 Task: Create a due date automation trigger when advanced on, on the monday of the week a card is due add dates not starting tomorrow at 11:00 AM.
Action: Mouse moved to (948, 263)
Screenshot: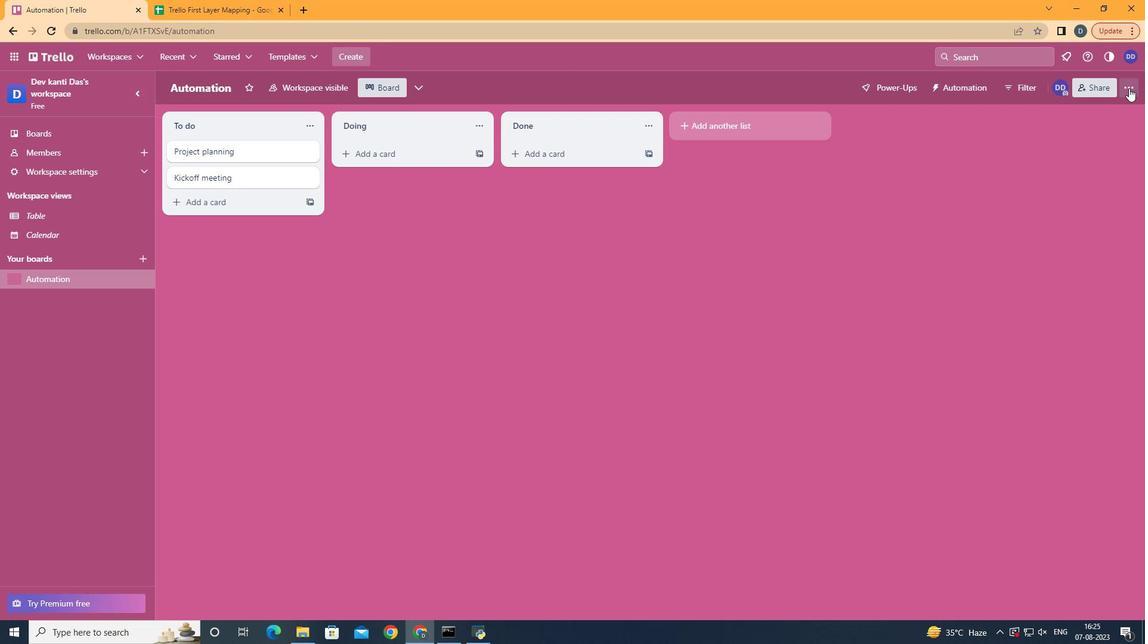 
Action: Mouse pressed left at (948, 263)
Screenshot: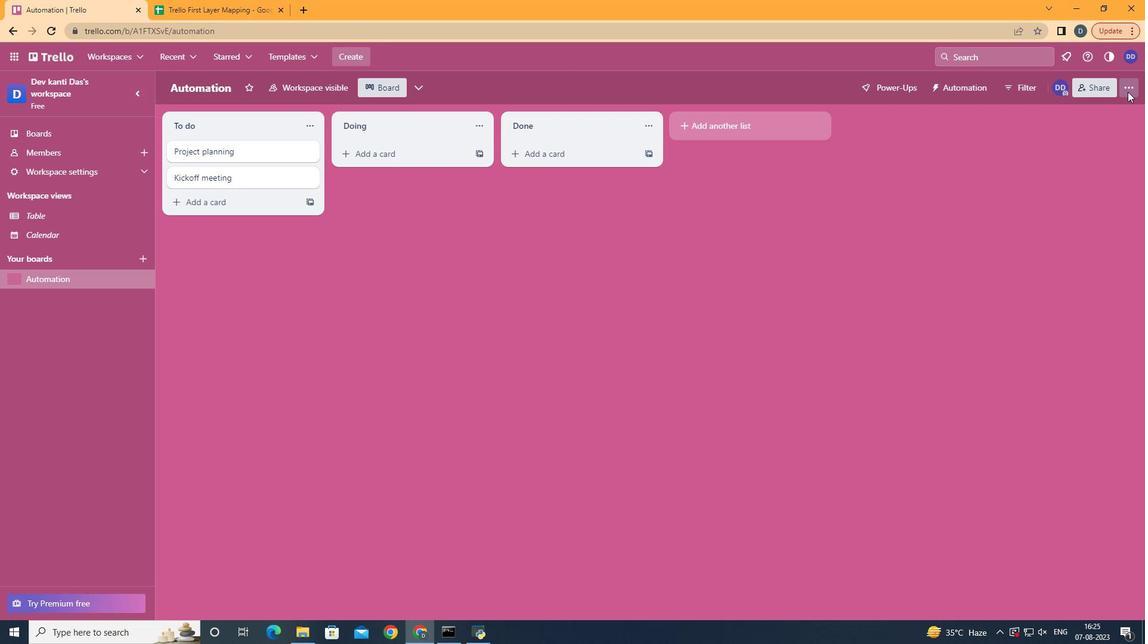 
Action: Mouse moved to (927, 353)
Screenshot: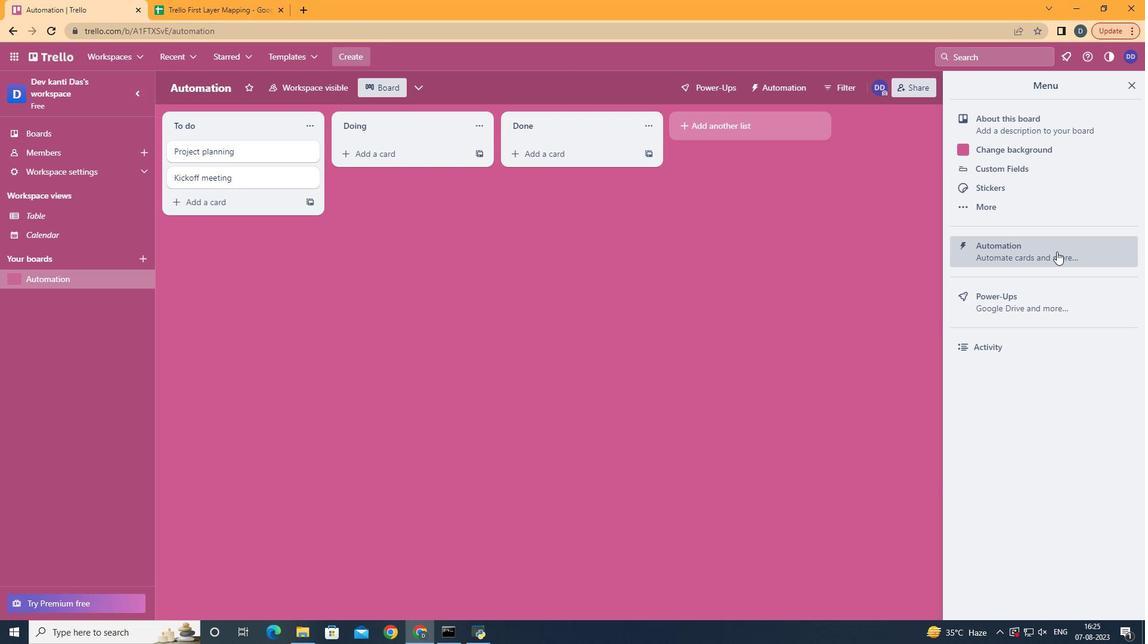 
Action: Mouse pressed left at (927, 353)
Screenshot: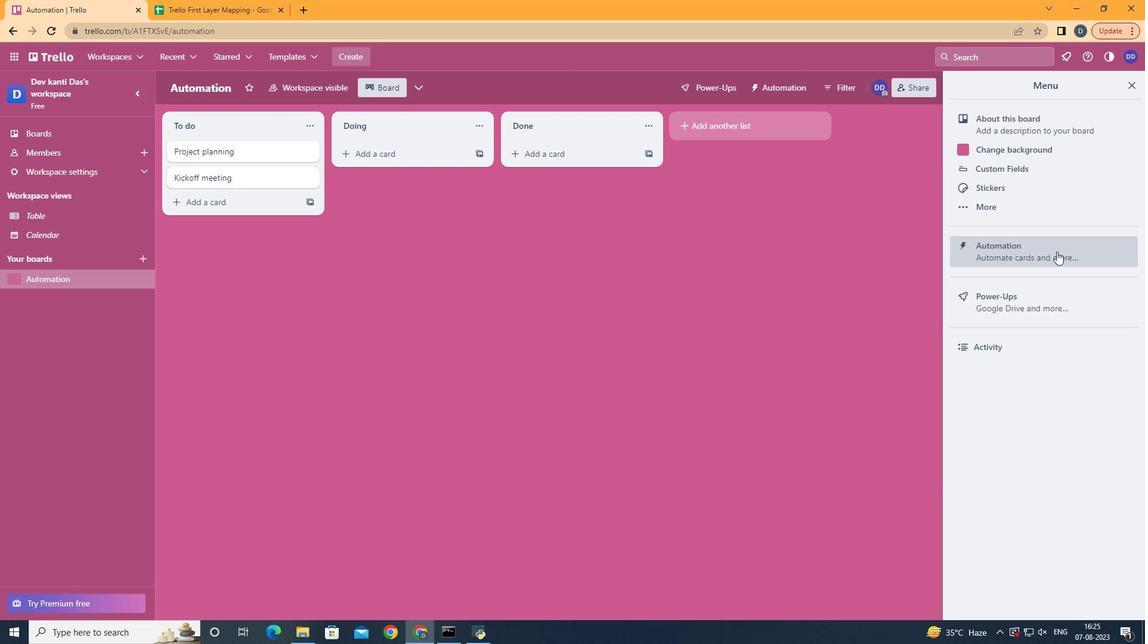 
Action: Mouse moved to (696, 344)
Screenshot: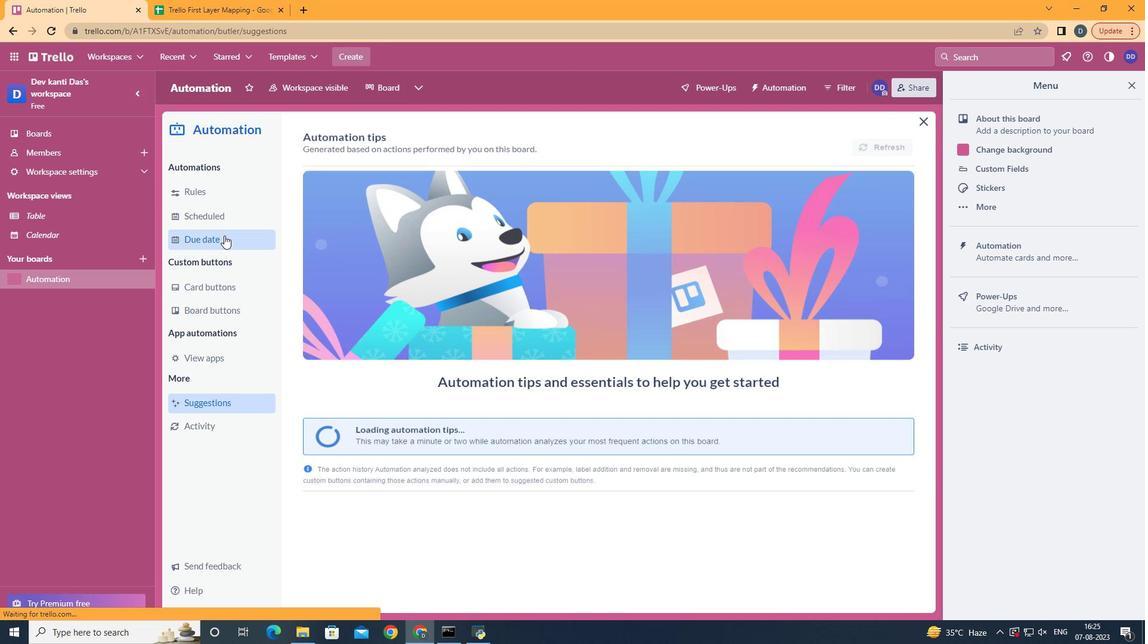 
Action: Mouse pressed left at (696, 344)
Screenshot: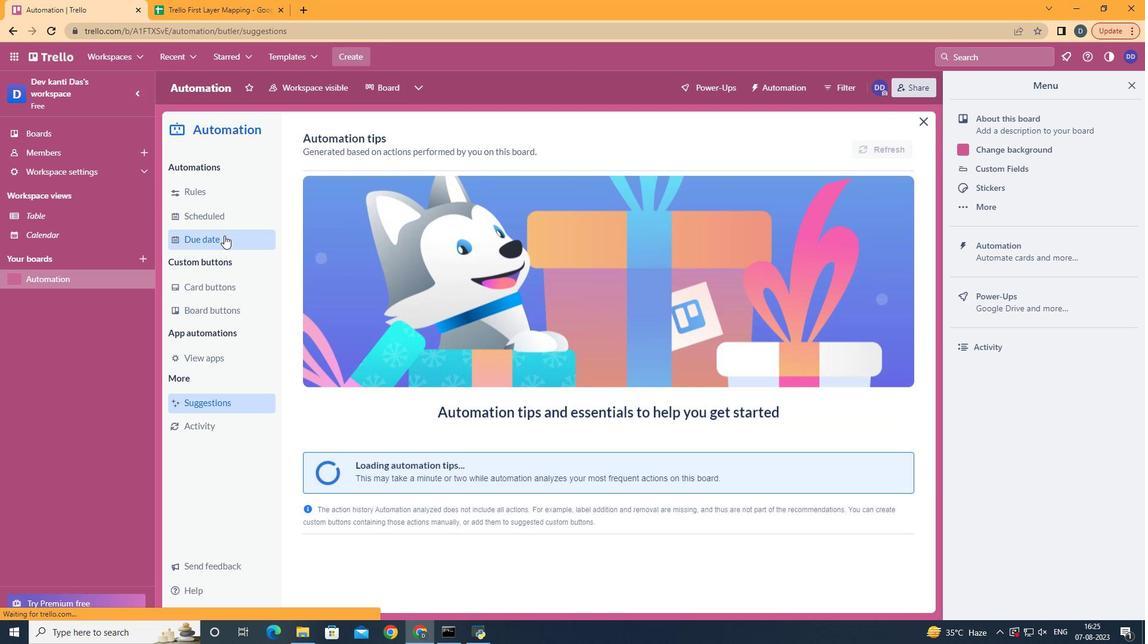 
Action: Mouse moved to (867, 294)
Screenshot: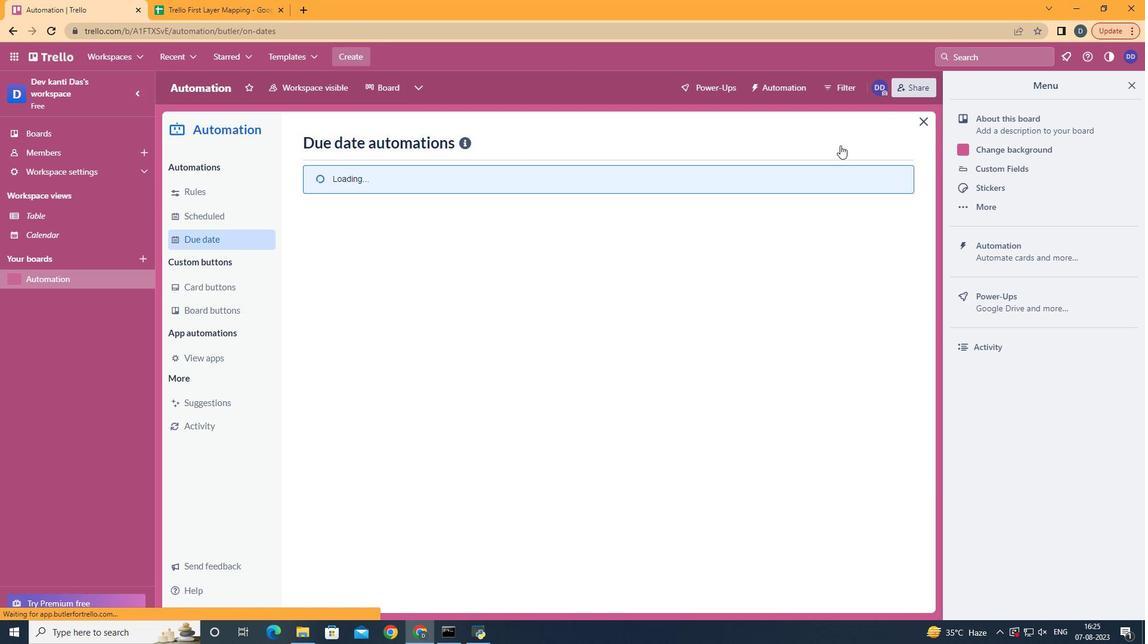 
Action: Mouse pressed left at (867, 294)
Screenshot: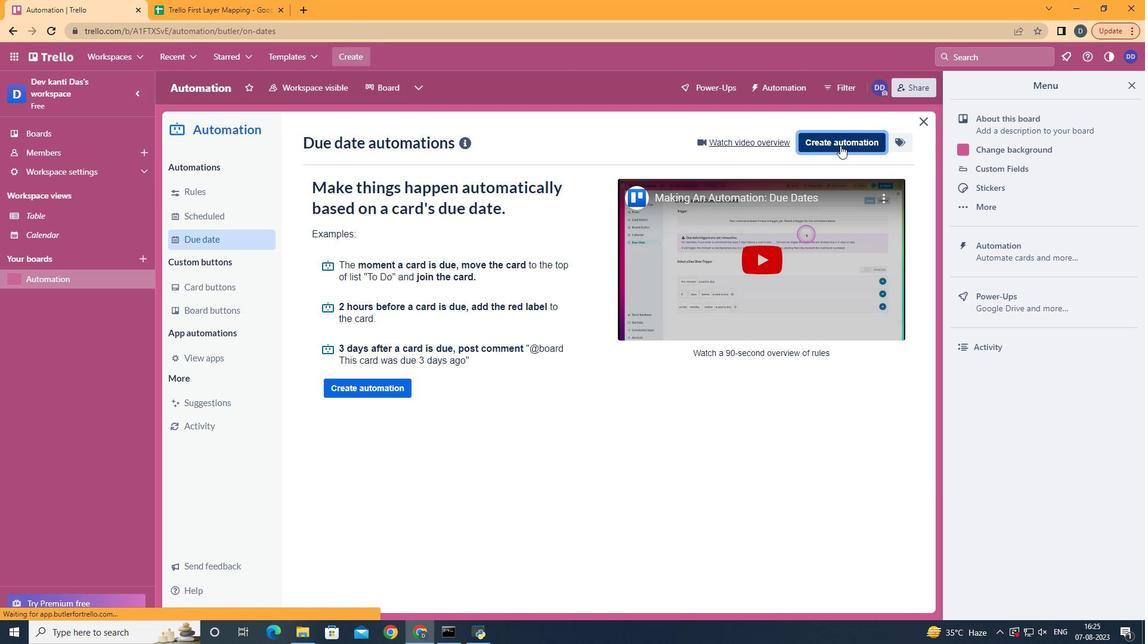 
Action: Mouse moved to (795, 359)
Screenshot: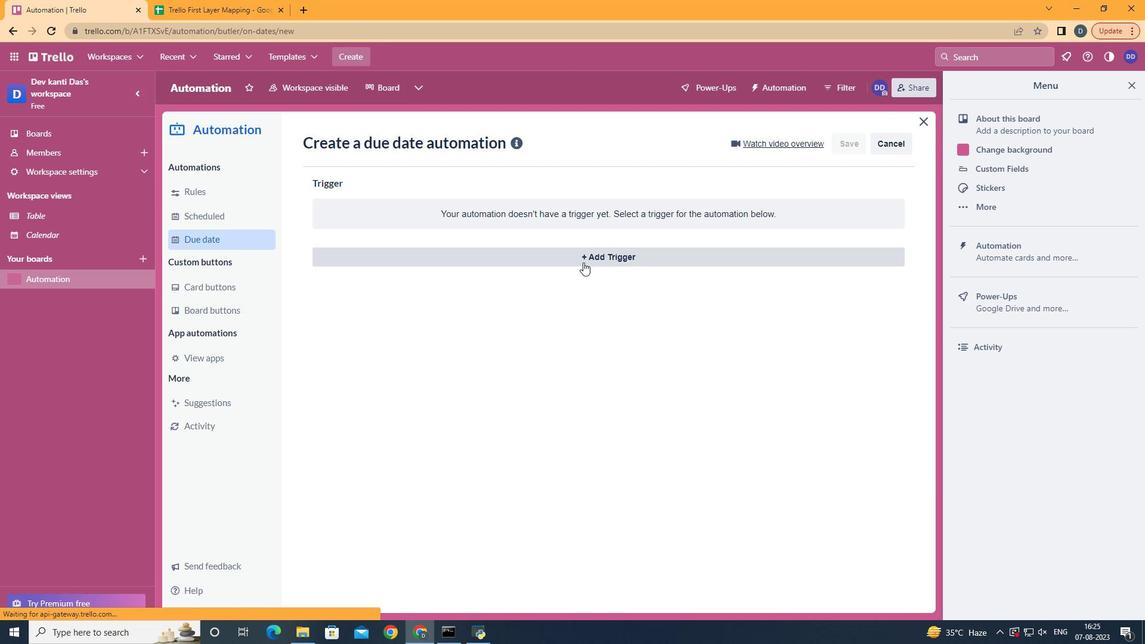 
Action: Mouse pressed left at (795, 359)
Screenshot: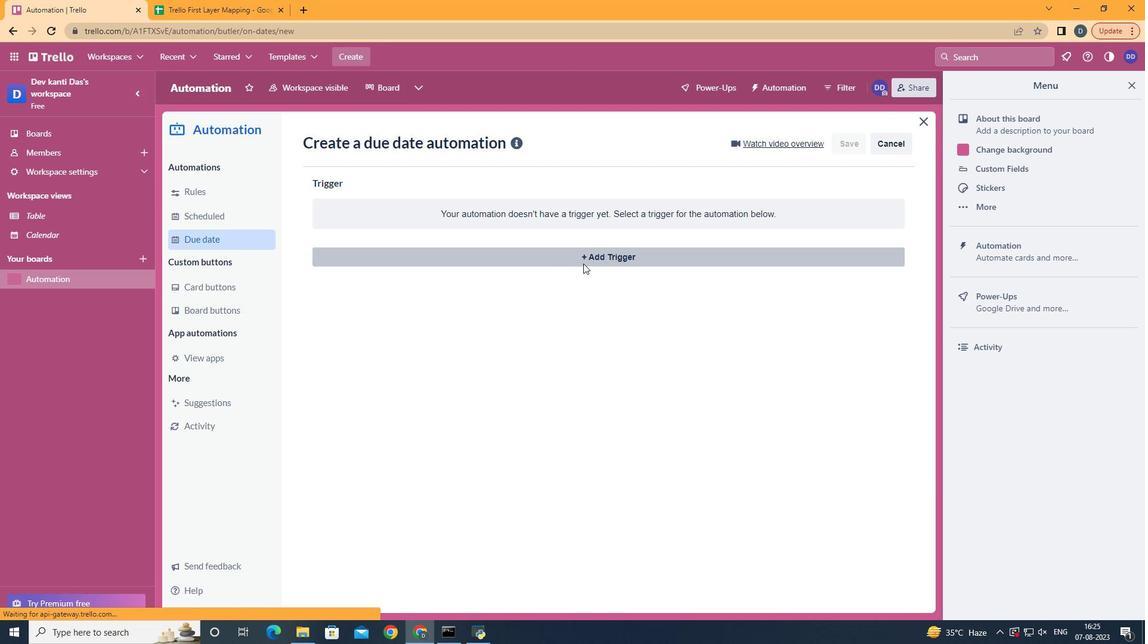 
Action: Mouse moved to (743, 385)
Screenshot: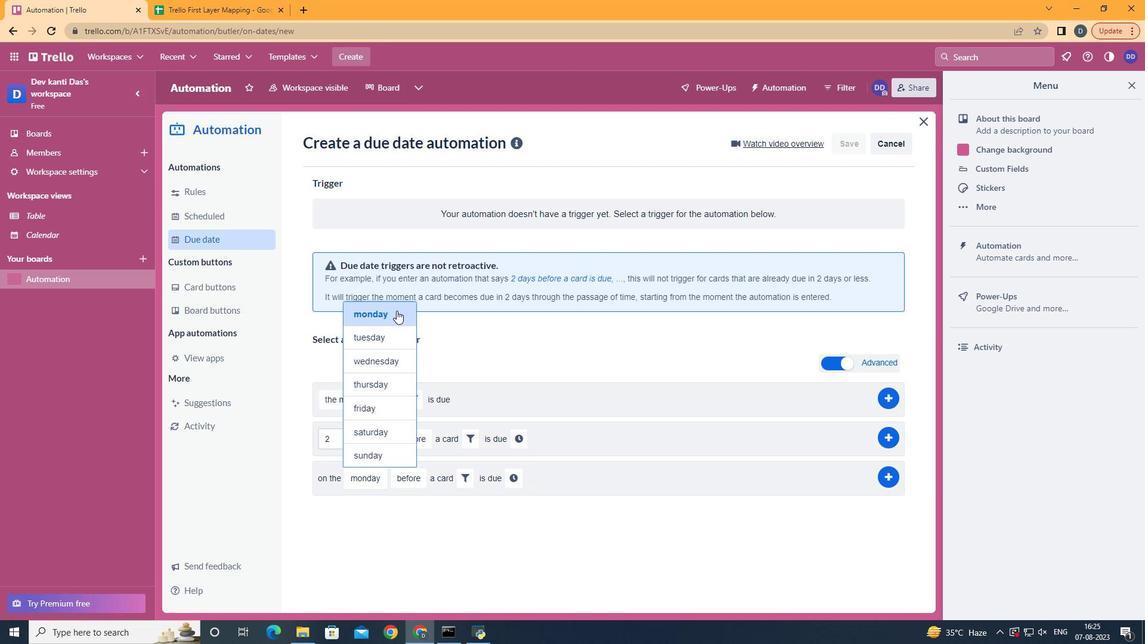
Action: Mouse pressed left at (743, 385)
Screenshot: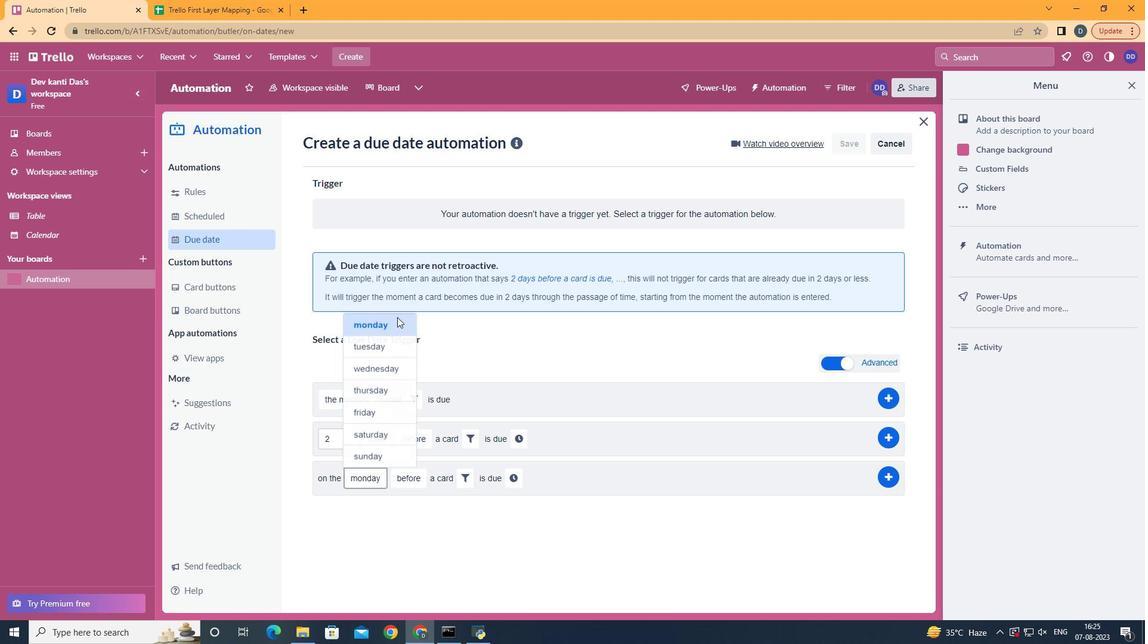 
Action: Mouse moved to (757, 513)
Screenshot: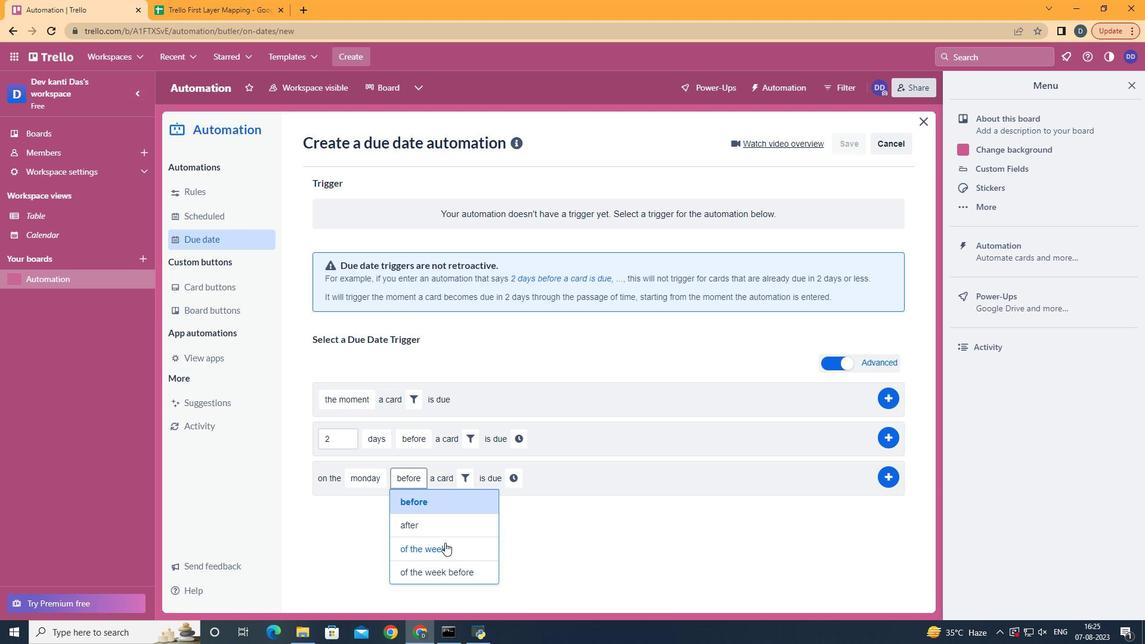 
Action: Mouse pressed left at (757, 513)
Screenshot: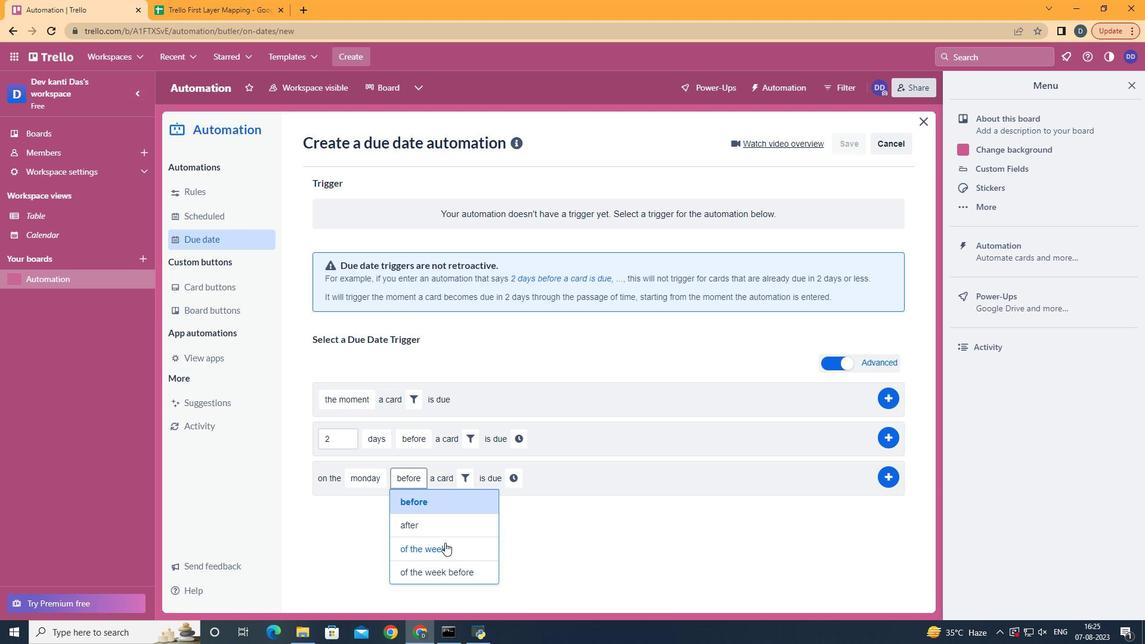 
Action: Mouse moved to (770, 473)
Screenshot: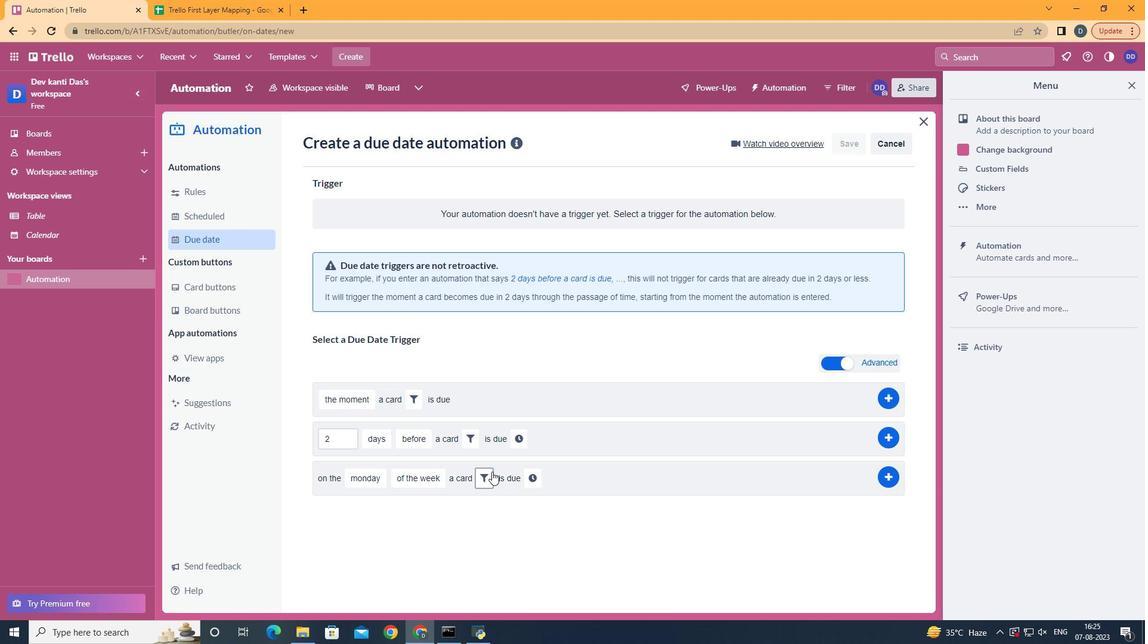 
Action: Mouse pressed left at (770, 473)
Screenshot: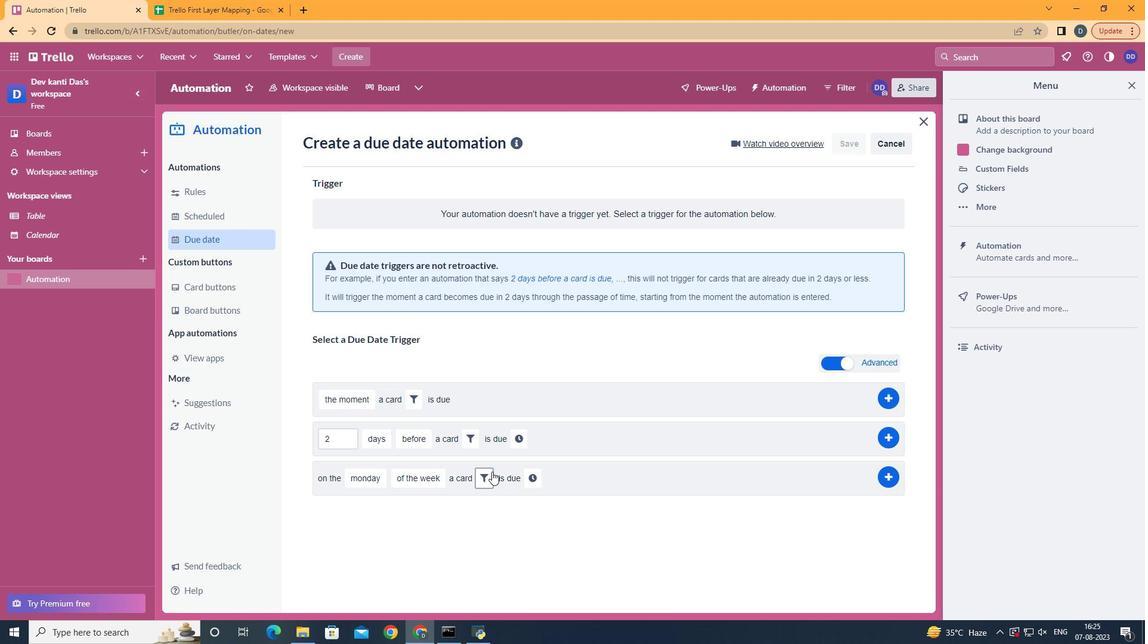 
Action: Mouse moved to (786, 498)
Screenshot: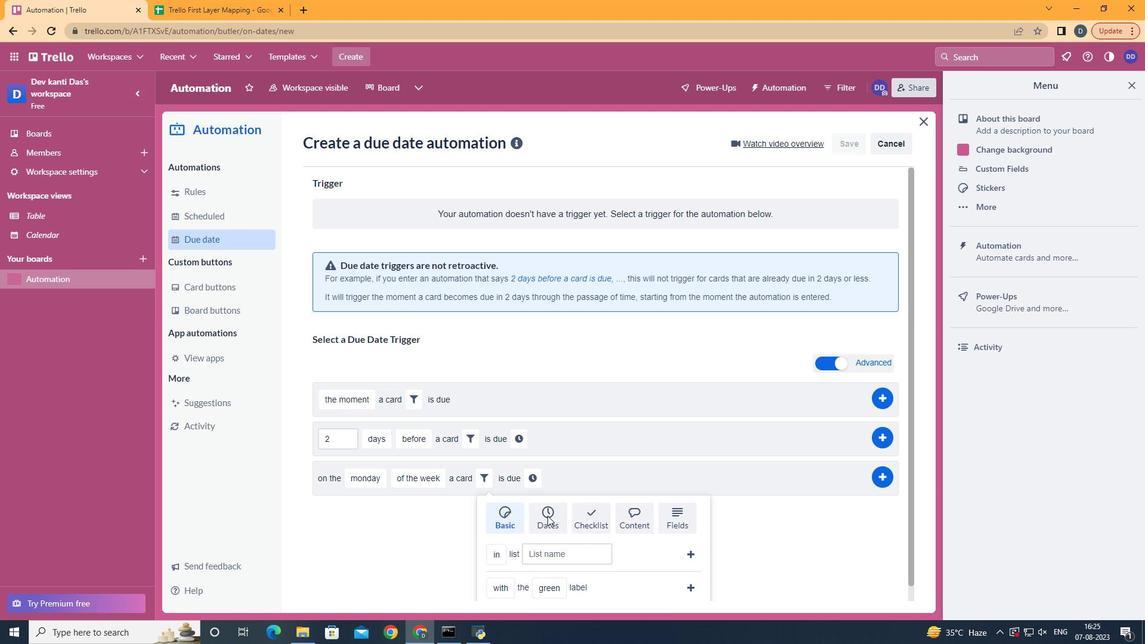 
Action: Mouse pressed left at (786, 498)
Screenshot: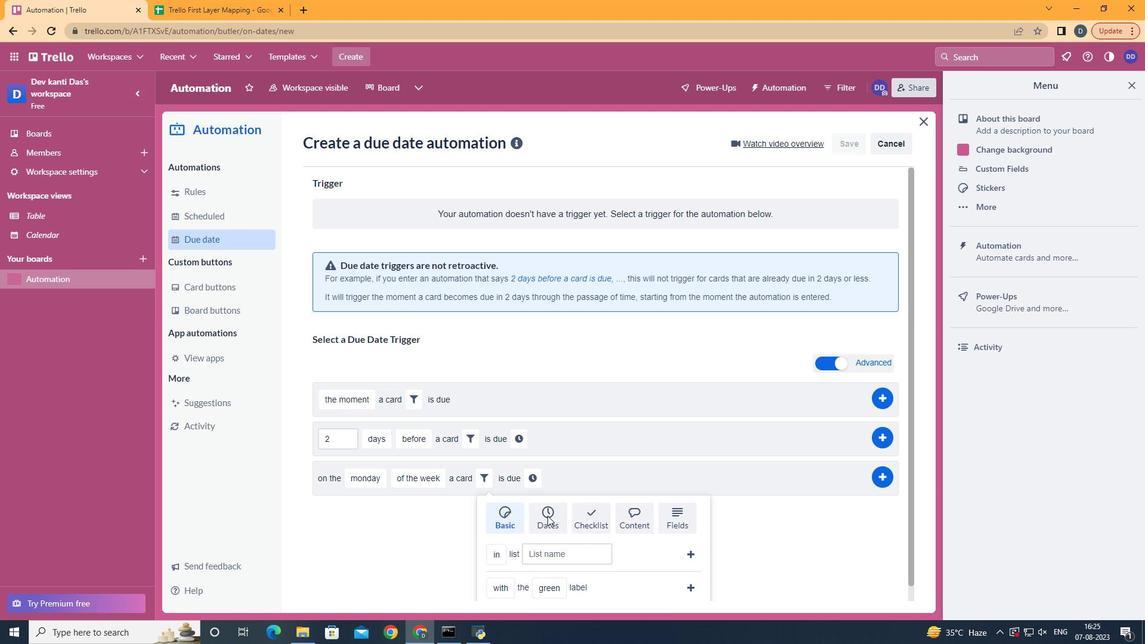 
Action: Mouse scrolled (786, 497) with delta (0, 0)
Screenshot: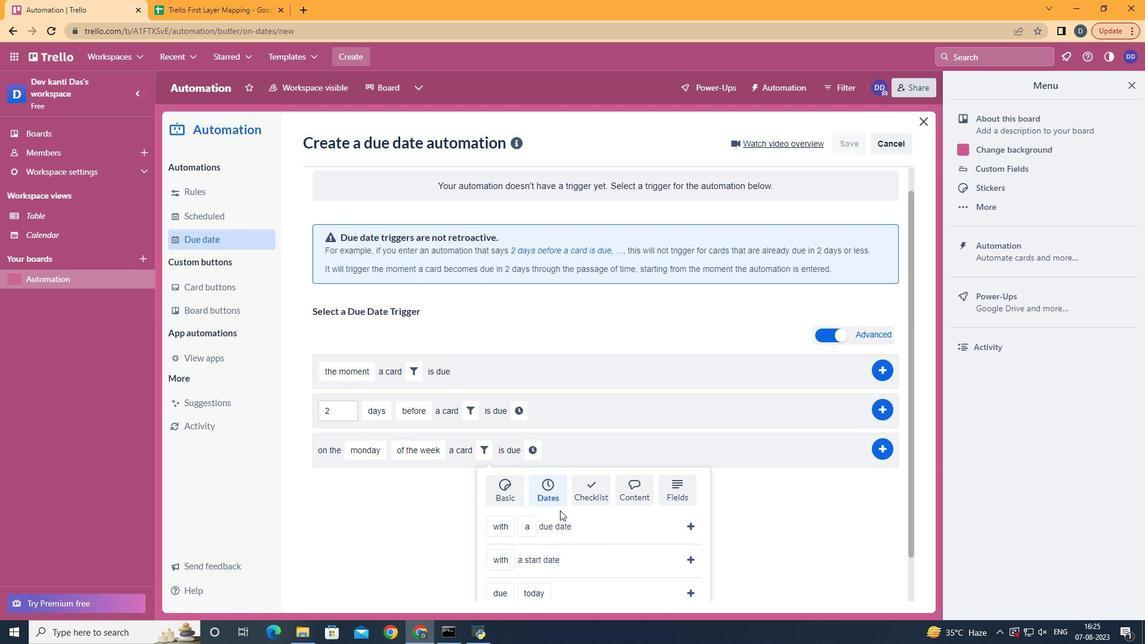 
Action: Mouse scrolled (786, 497) with delta (0, 0)
Screenshot: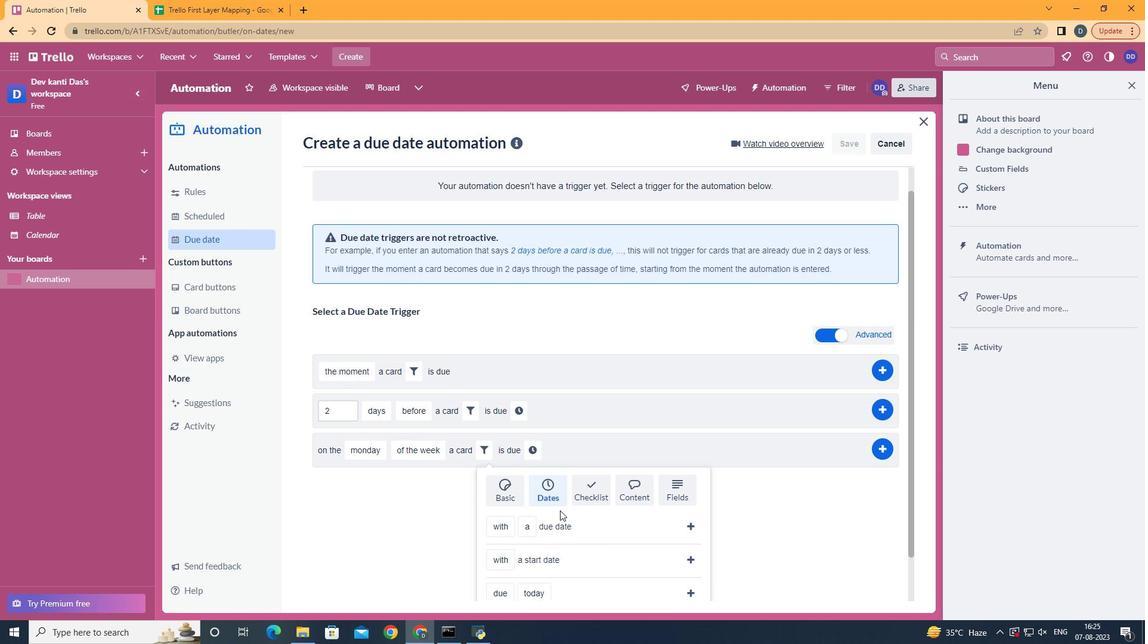 
Action: Mouse scrolled (786, 497) with delta (0, 0)
Screenshot: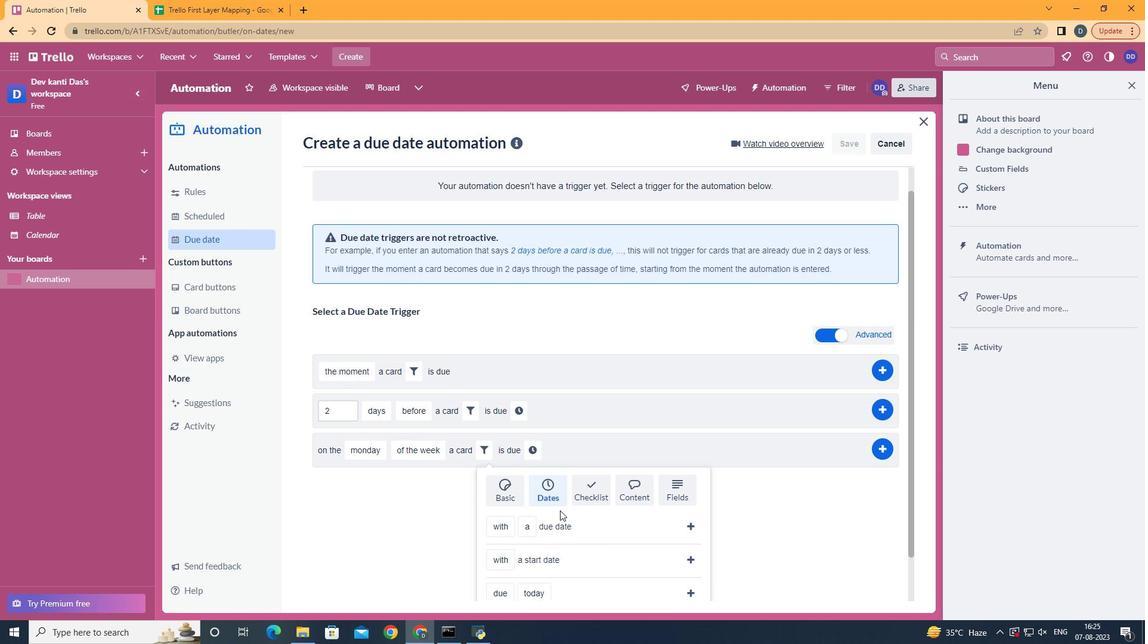 
Action: Mouse moved to (786, 497)
Screenshot: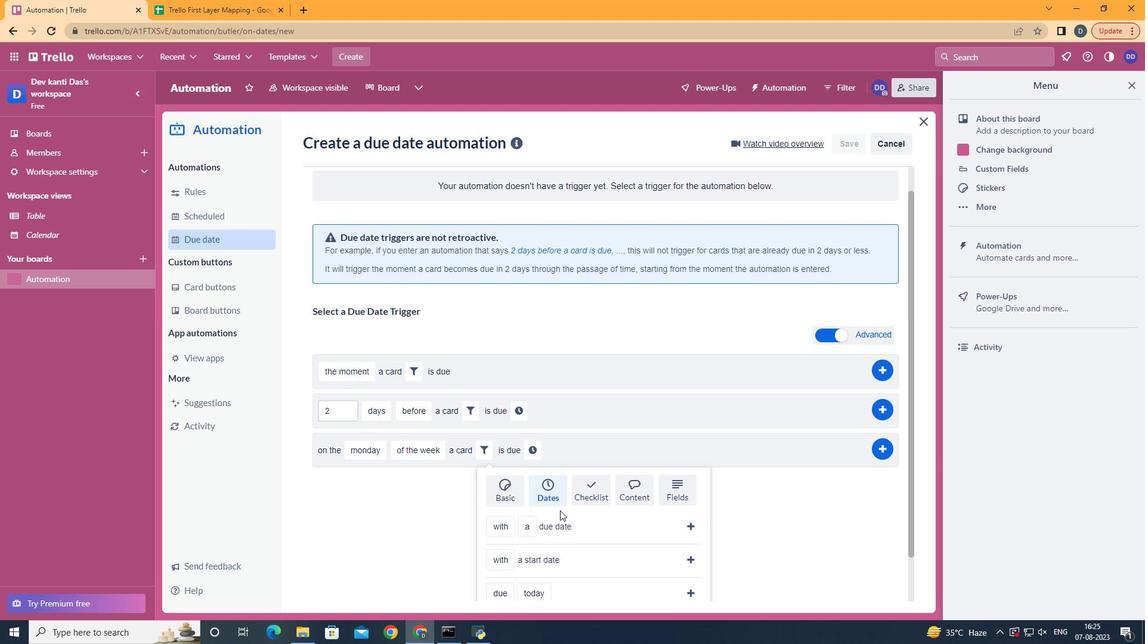 
Action: Mouse scrolled (786, 497) with delta (0, 0)
Screenshot: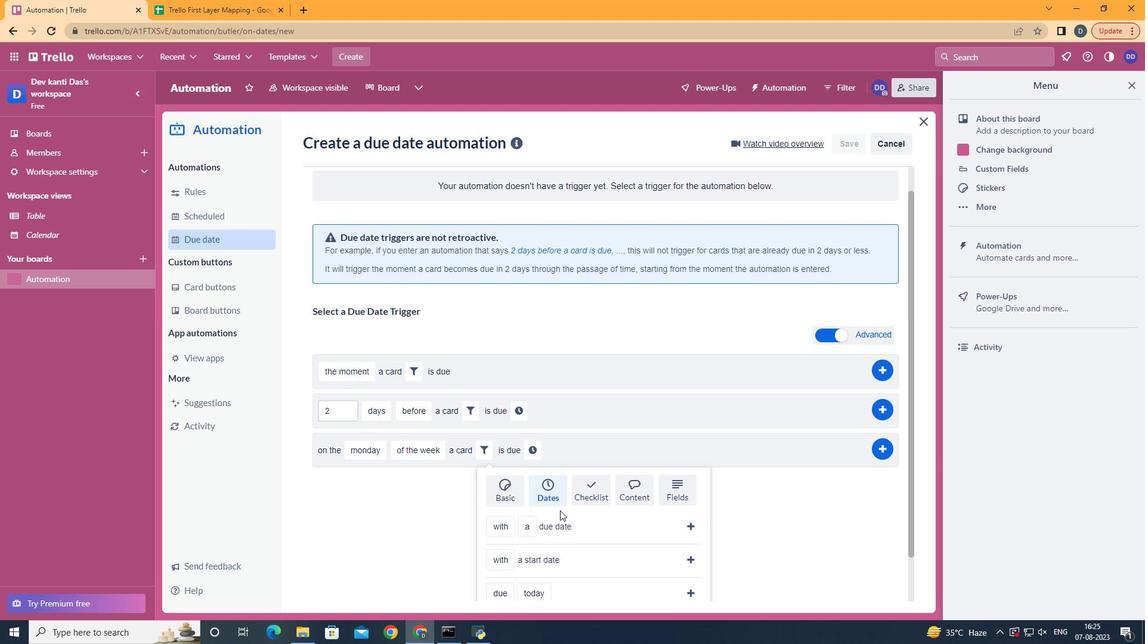 
Action: Mouse moved to (775, 499)
Screenshot: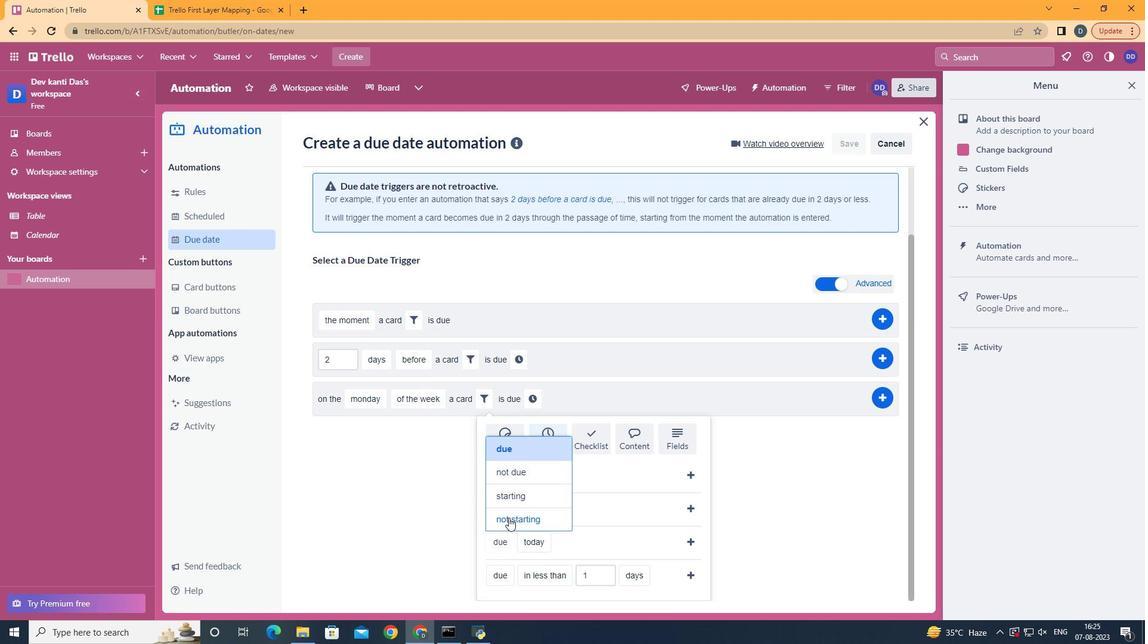 
Action: Mouse pressed left at (775, 499)
Screenshot: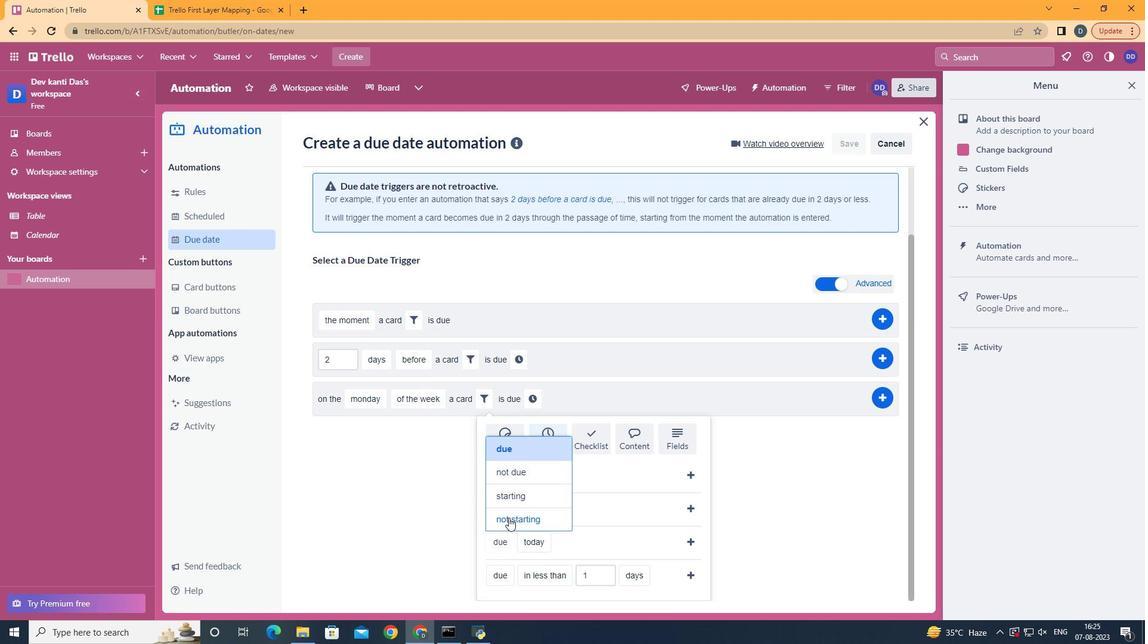 
Action: Mouse moved to (795, 446)
Screenshot: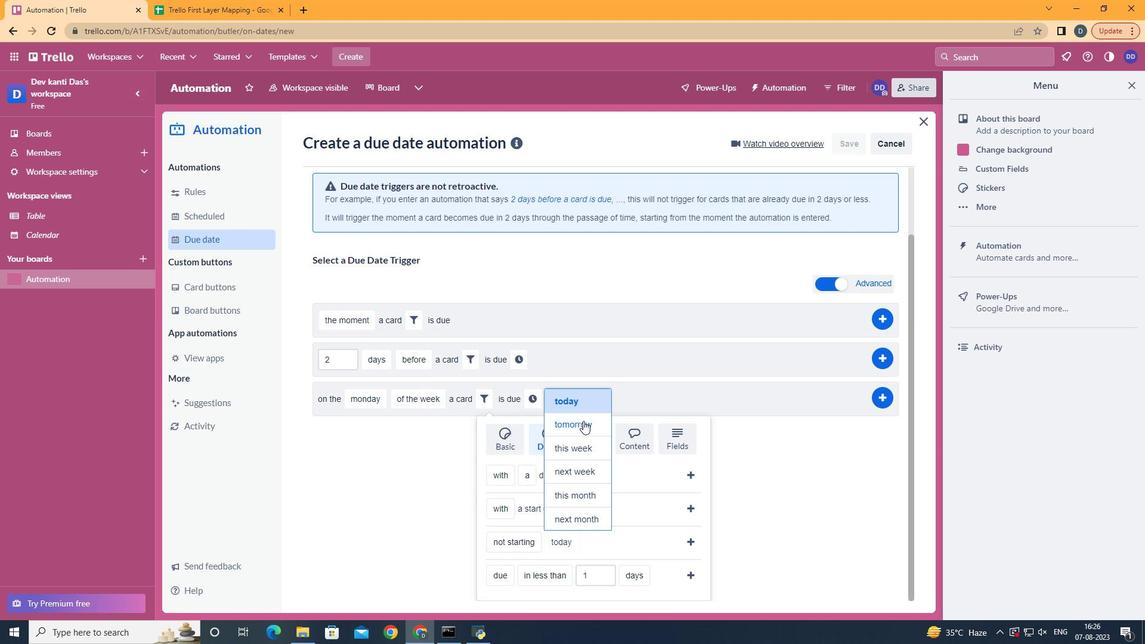 
Action: Mouse pressed left at (795, 446)
Screenshot: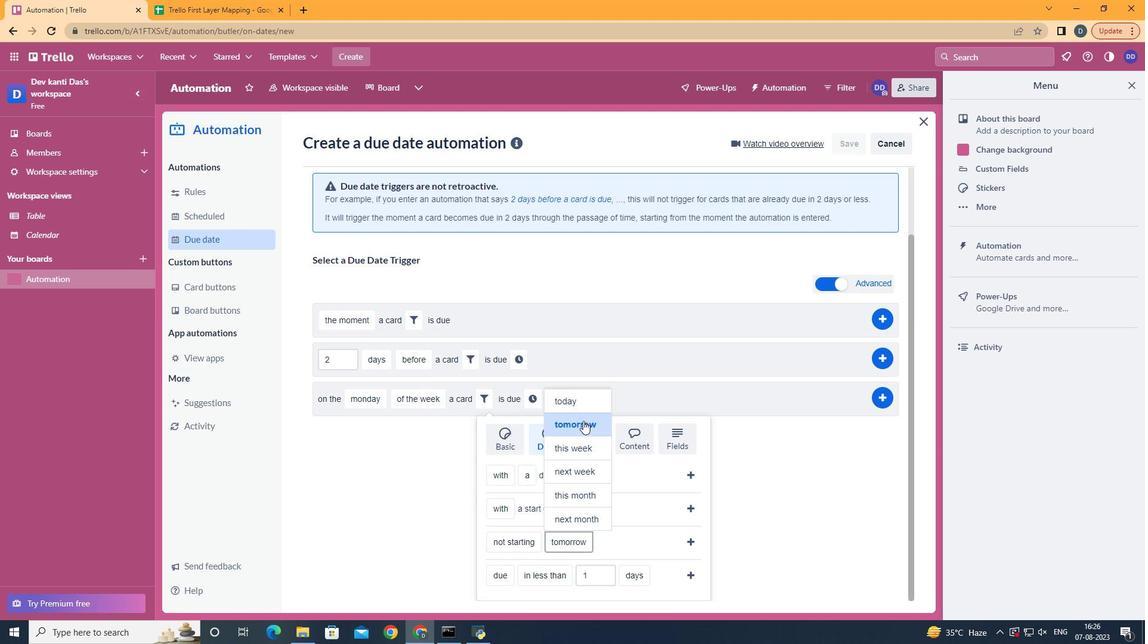 
Action: Mouse moved to (823, 510)
Screenshot: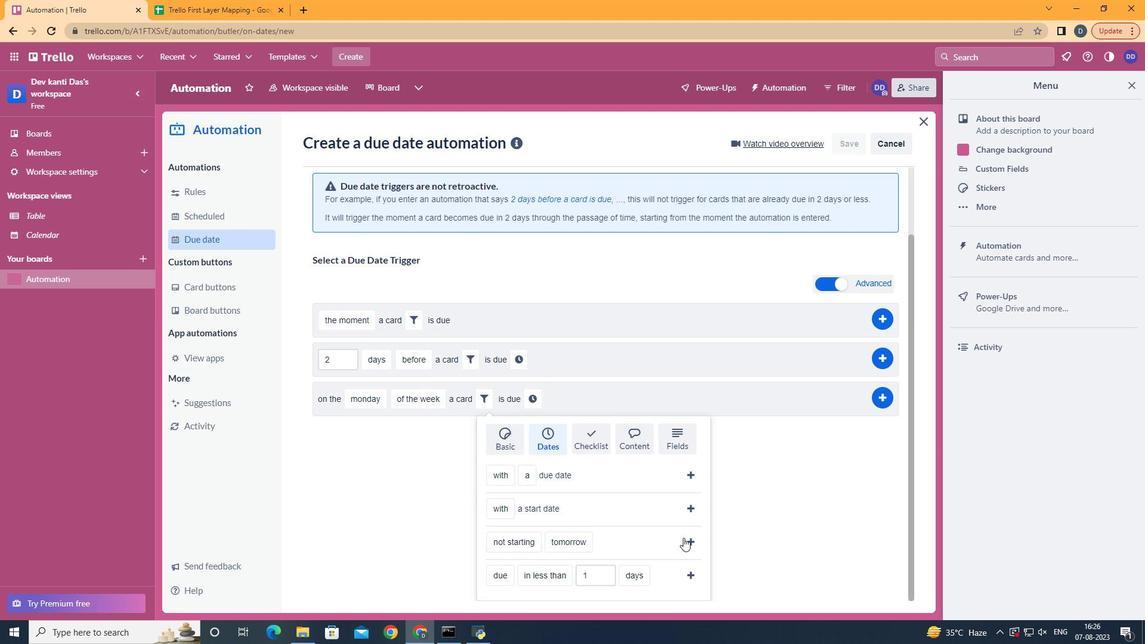 
Action: Mouse pressed left at (823, 510)
Screenshot: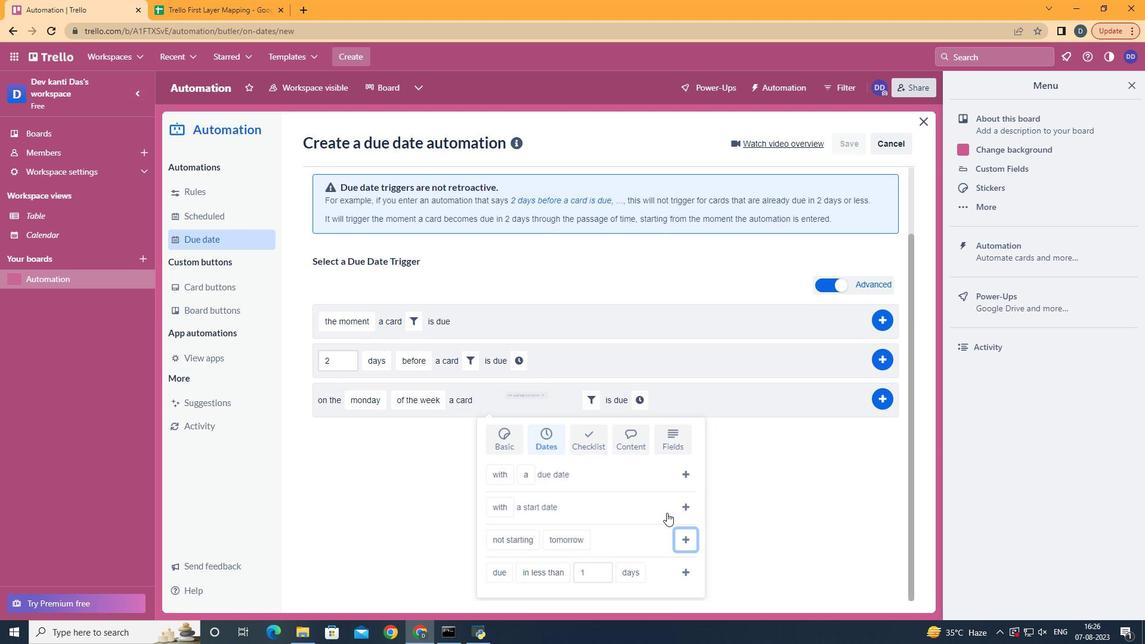 
Action: Mouse moved to (810, 470)
Screenshot: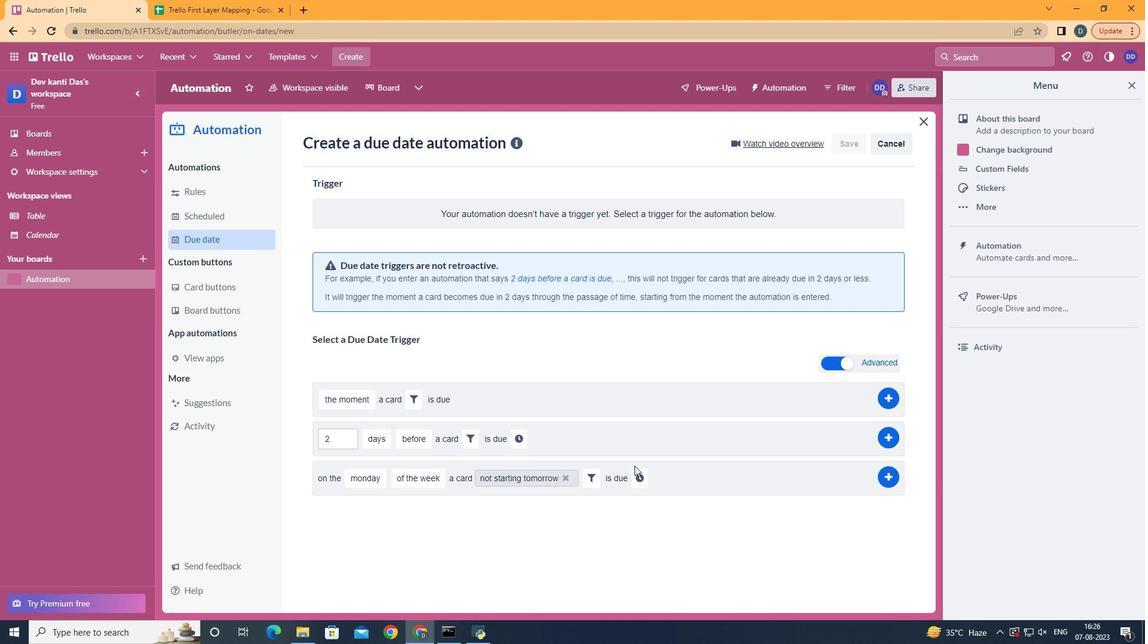 
Action: Mouse pressed left at (810, 470)
Screenshot: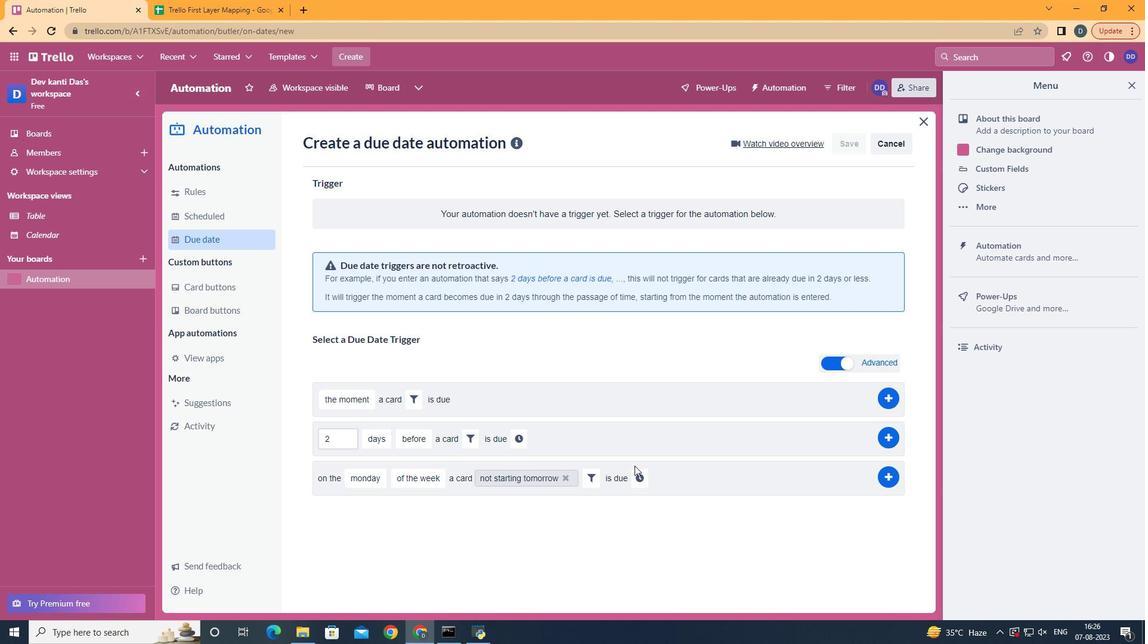 
Action: Mouse moved to (813, 480)
Screenshot: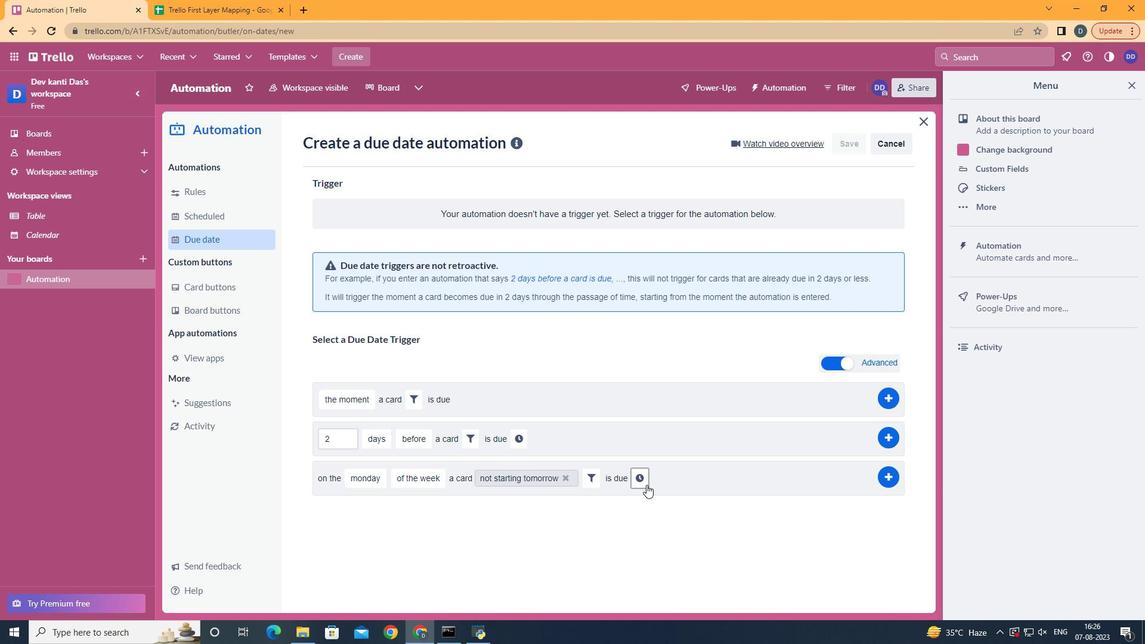 
Action: Mouse pressed left at (813, 480)
Screenshot: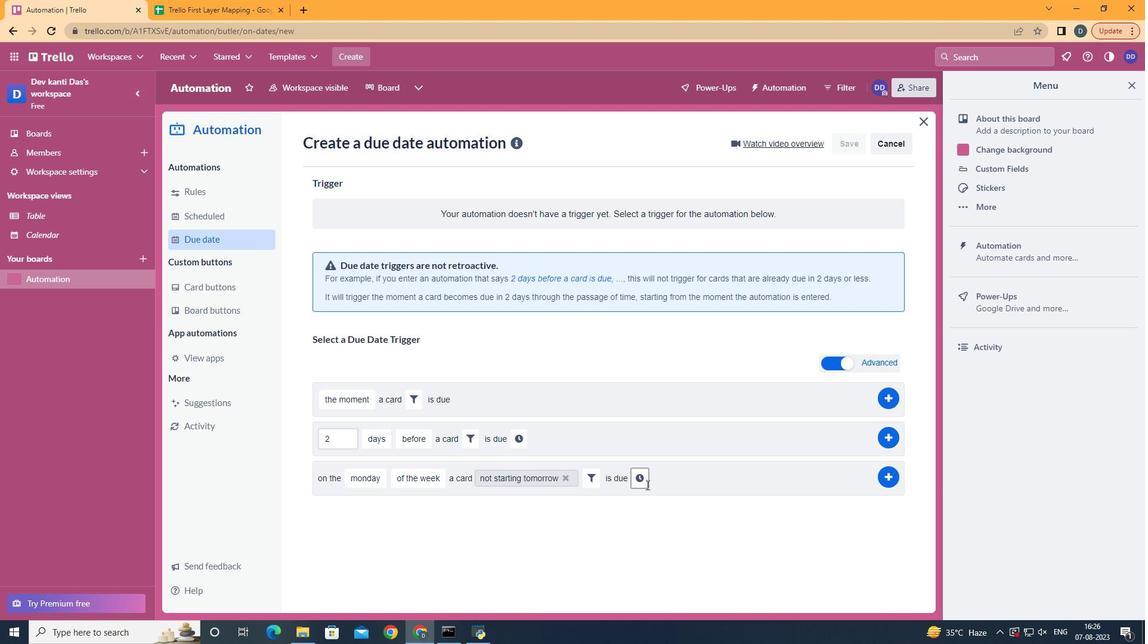 
Action: Mouse moved to (819, 480)
Screenshot: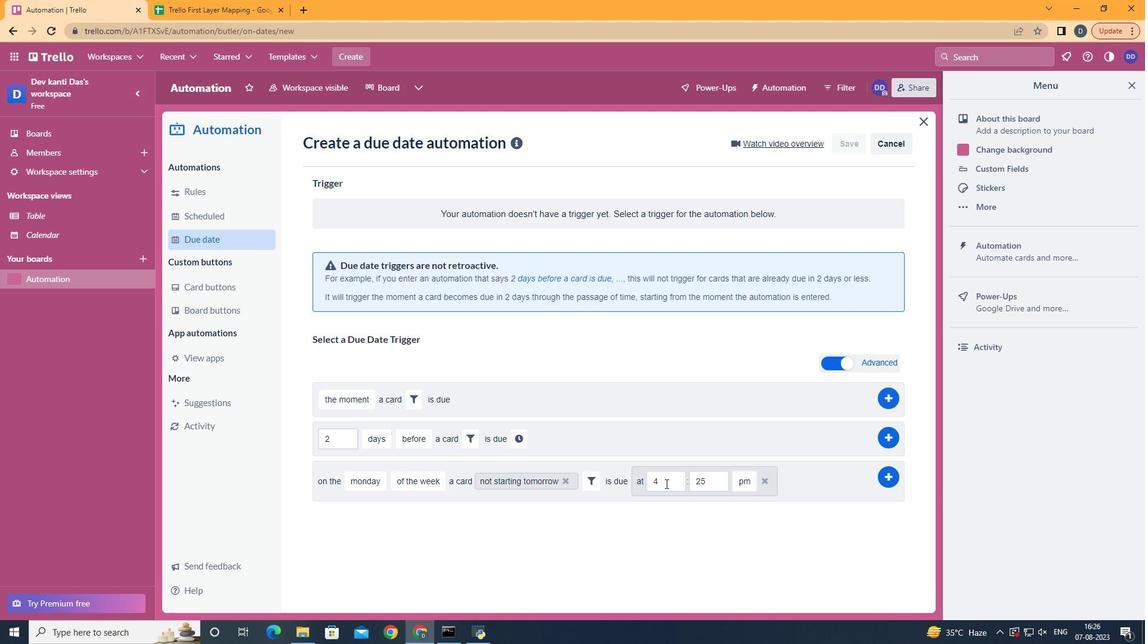 
Action: Mouse pressed left at (819, 480)
Screenshot: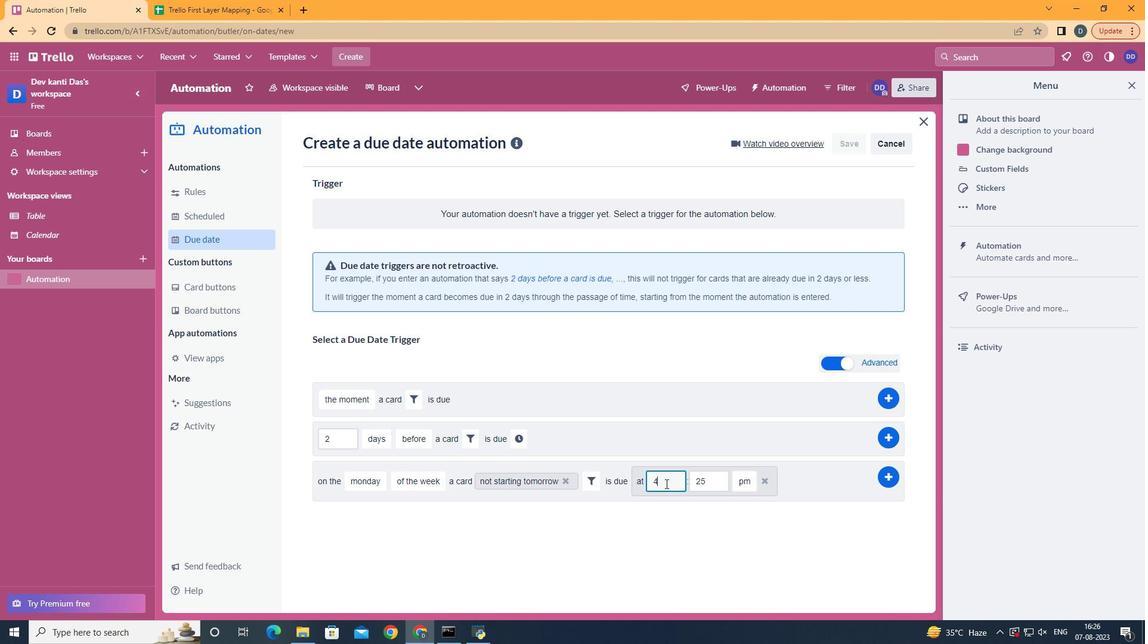 
Action: Key pressed <Key.backspace>11
Screenshot: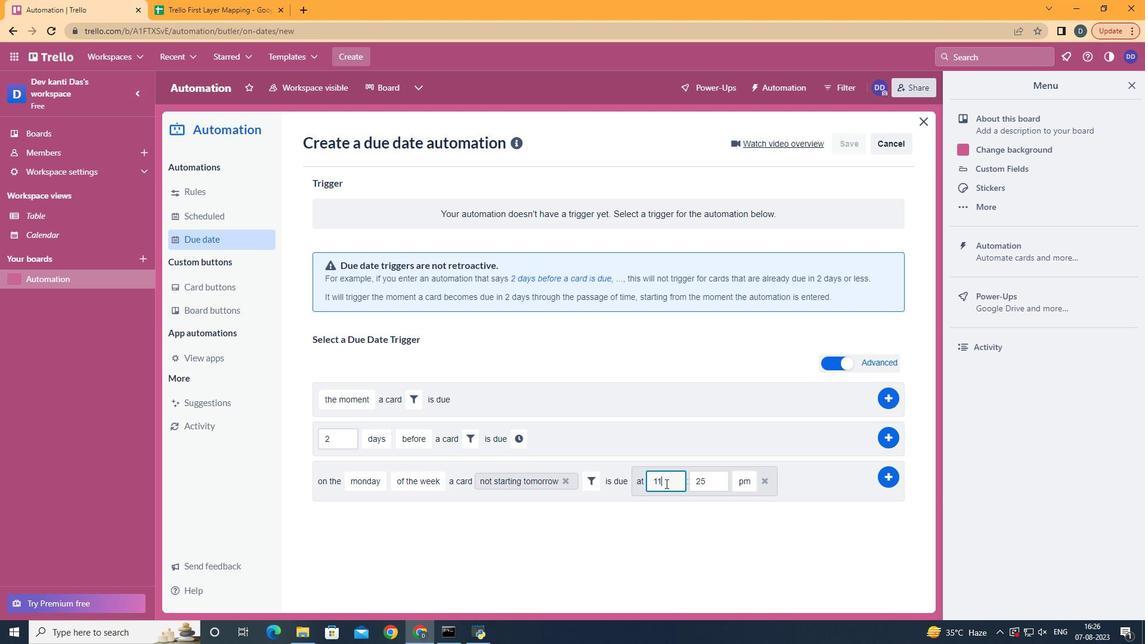 
Action: Mouse moved to (834, 479)
Screenshot: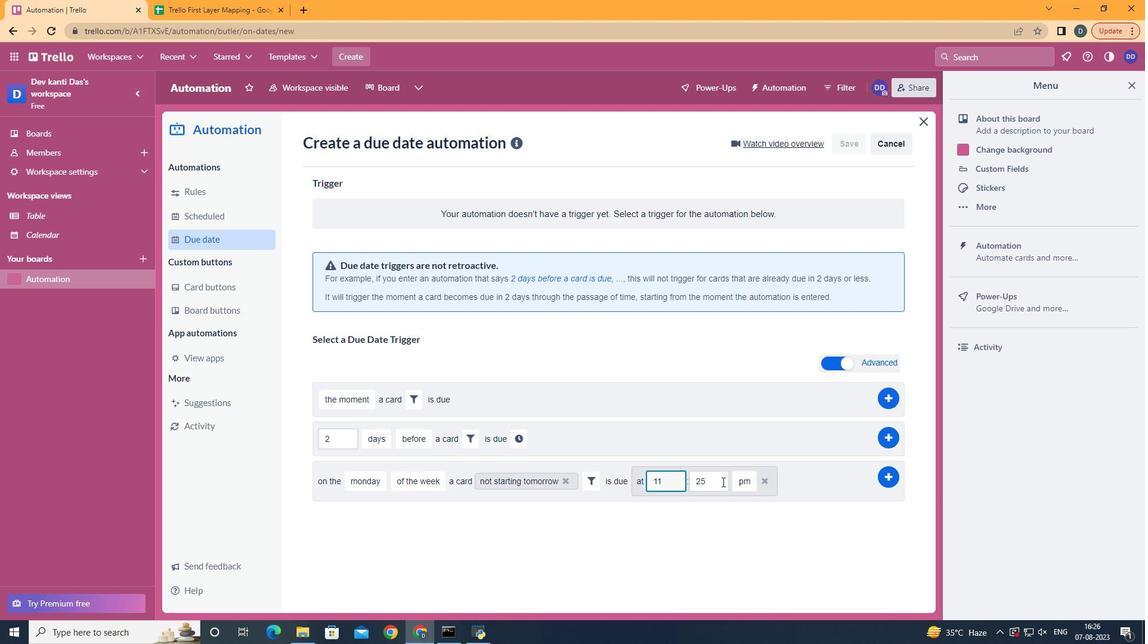 
Action: Mouse pressed left at (834, 479)
Screenshot: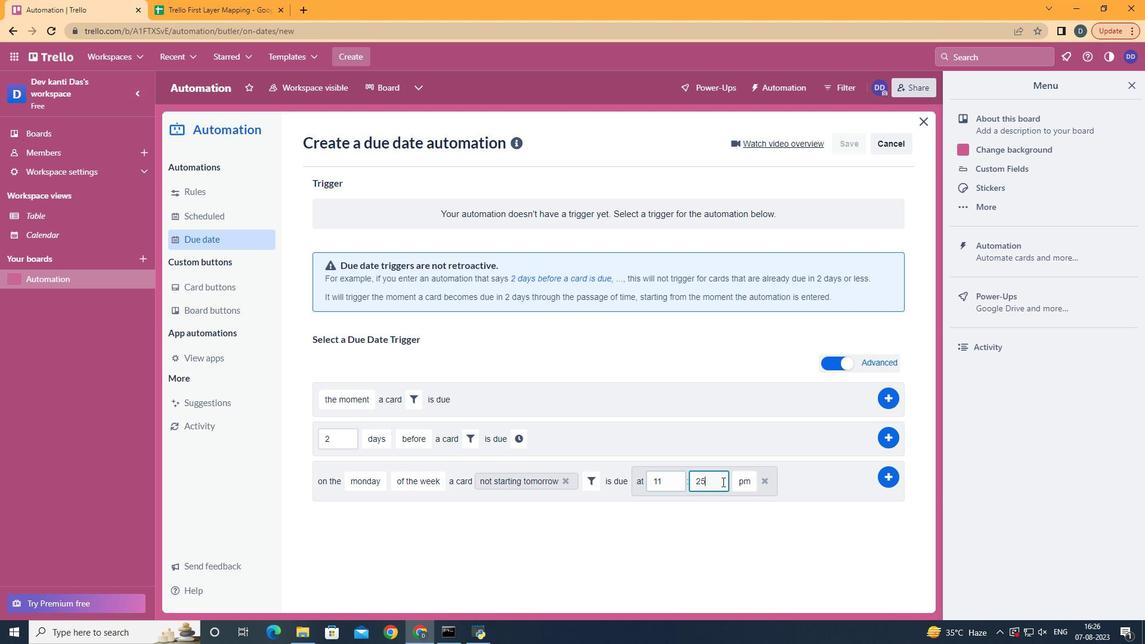 
Action: Key pressed <Key.backspace><Key.backspace>00
Screenshot: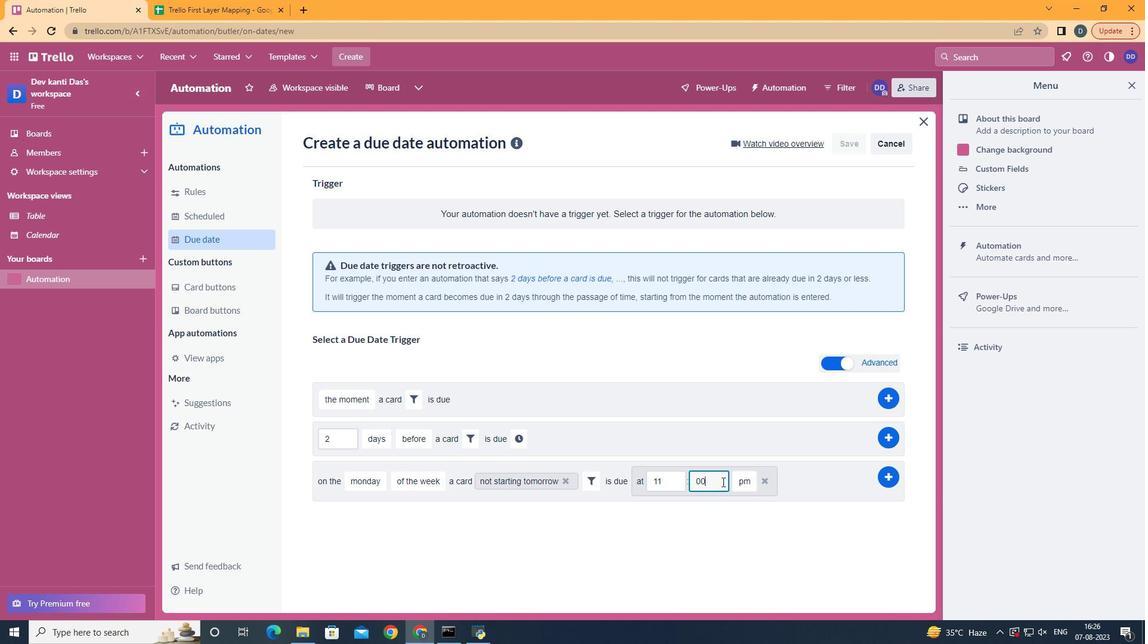 
Action: Mouse moved to (841, 488)
Screenshot: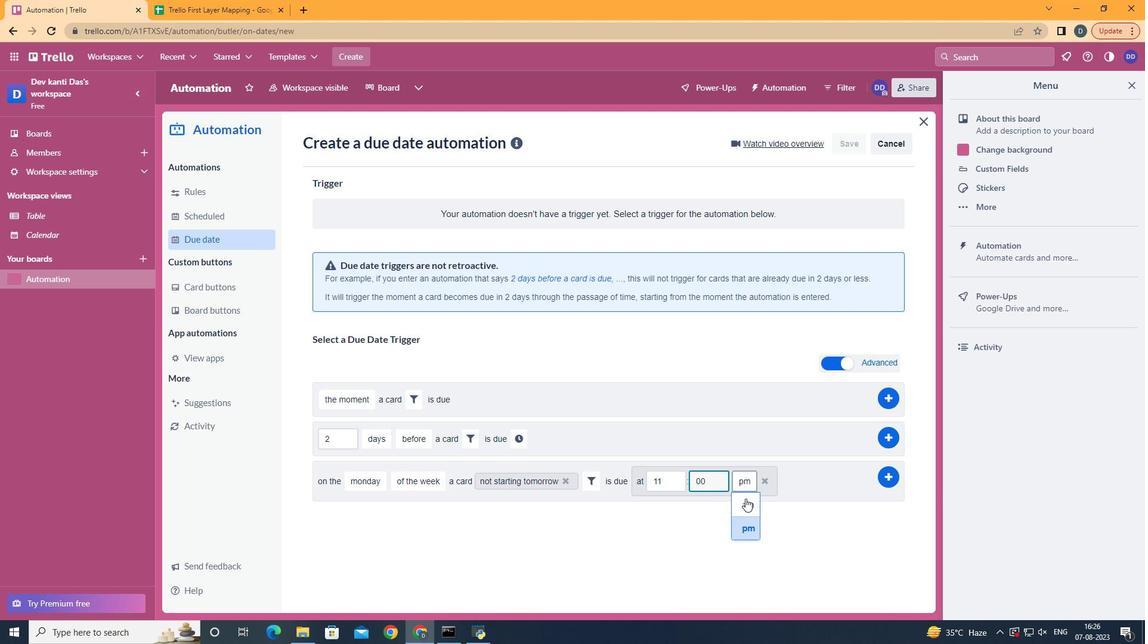 
Action: Mouse pressed left at (841, 488)
Screenshot: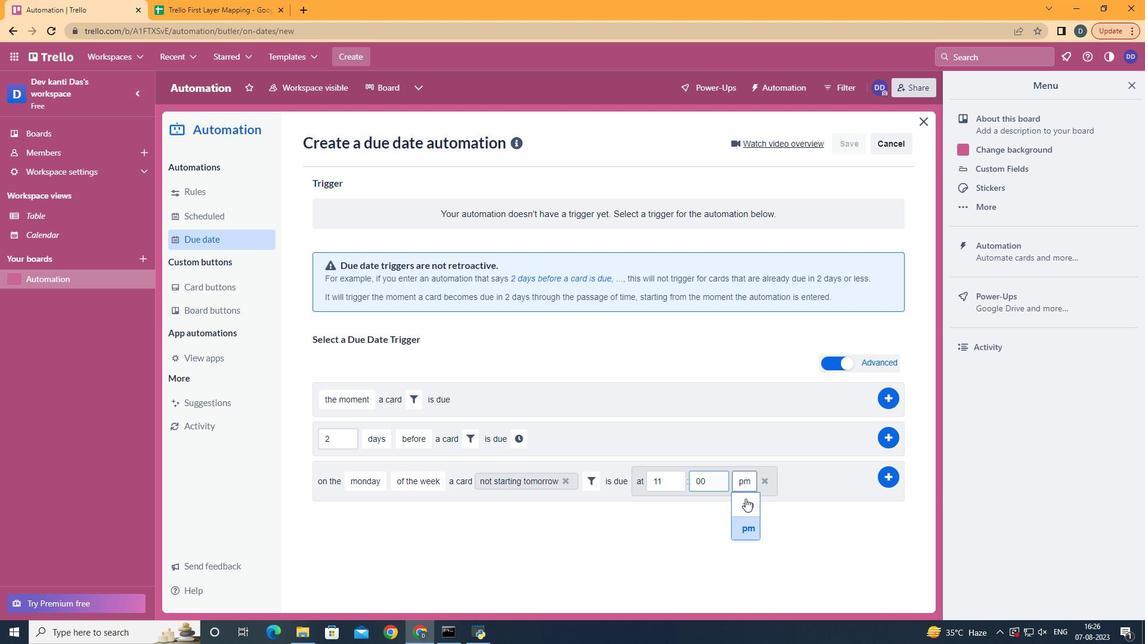 
Action: Mouse moved to (881, 479)
Screenshot: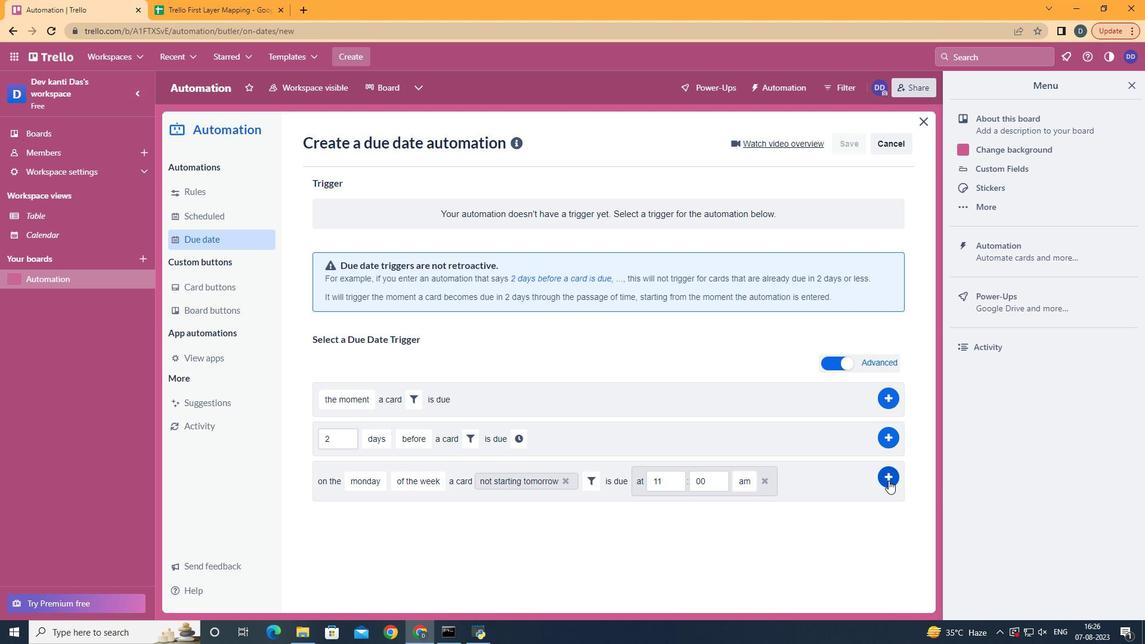 
Action: Mouse pressed left at (881, 479)
Screenshot: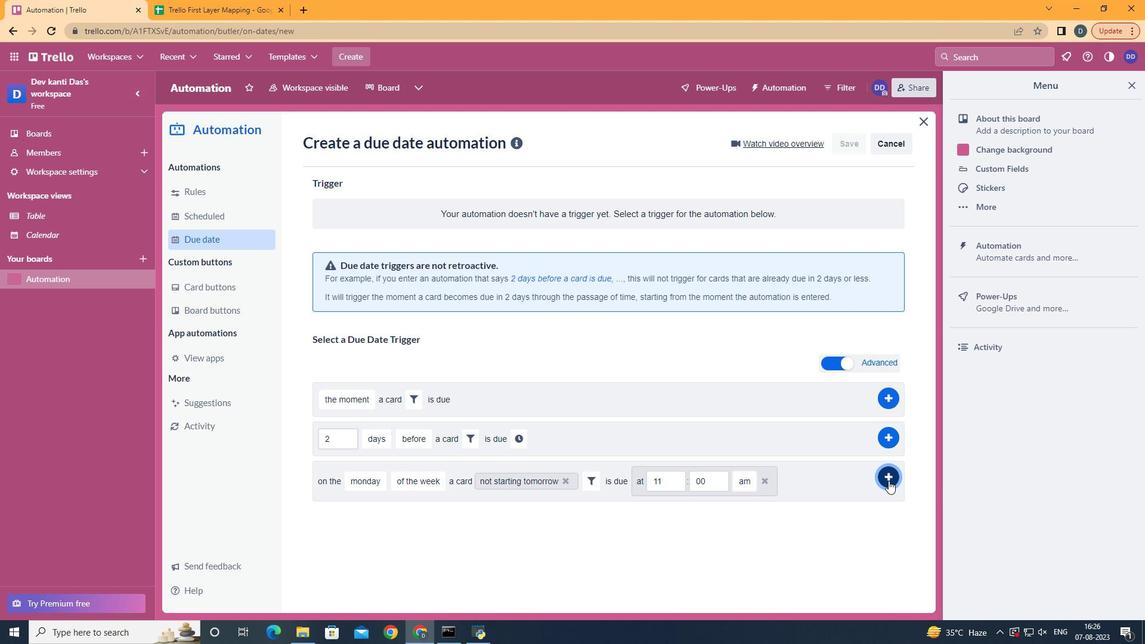 
Action: Mouse moved to (816, 326)
Screenshot: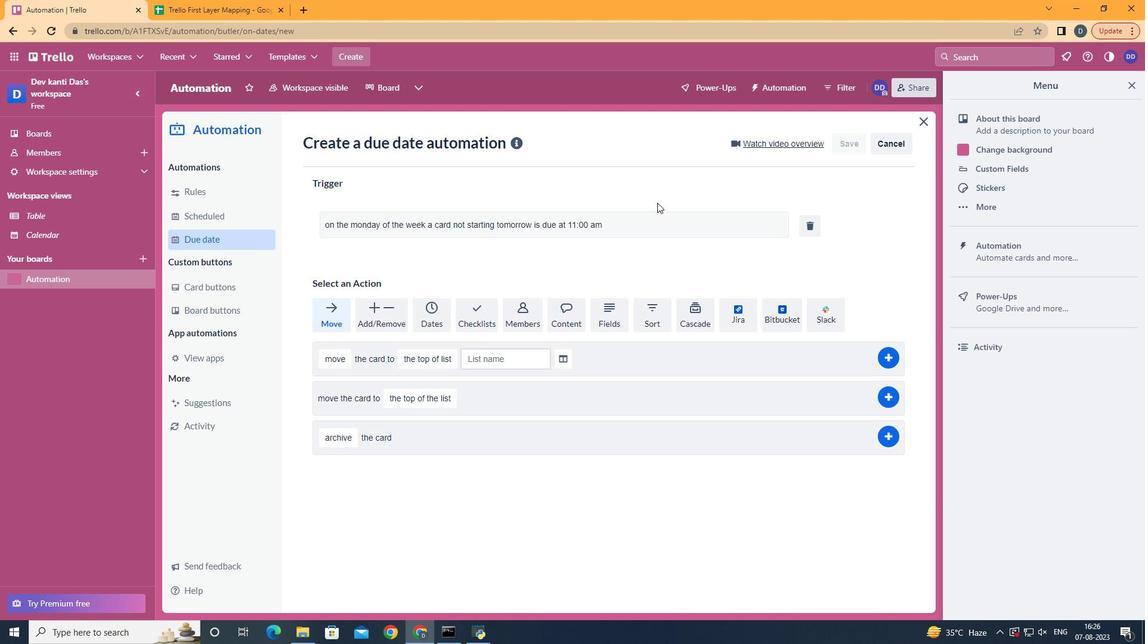 
